 Task: Select the auto option in the terminal command failed.
Action: Mouse moved to (11, 459)
Screenshot: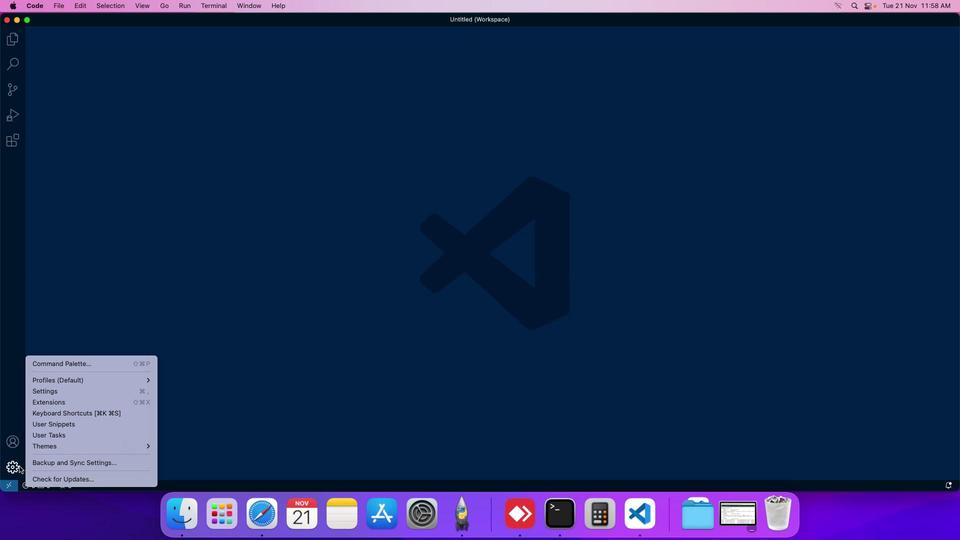 
Action: Mouse pressed left at (11, 459)
Screenshot: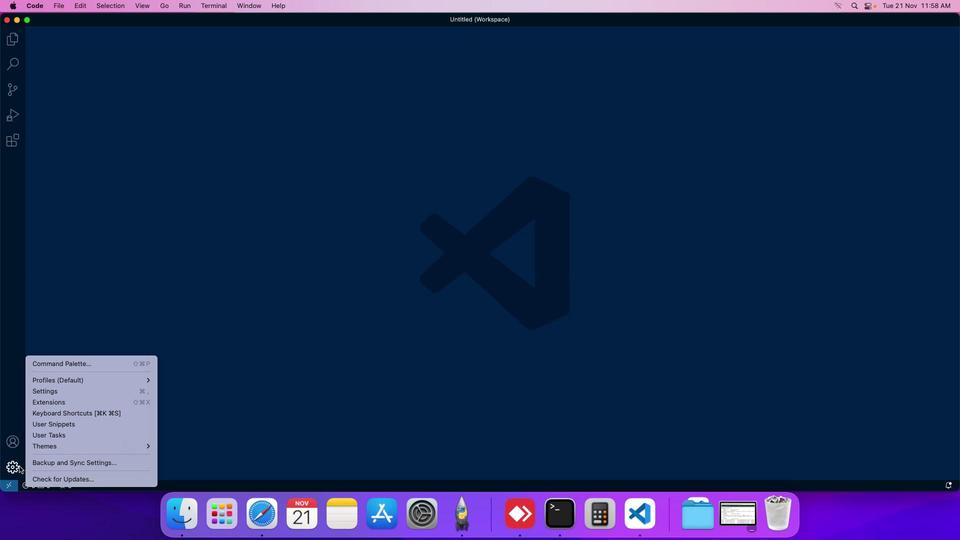
Action: Mouse moved to (50, 386)
Screenshot: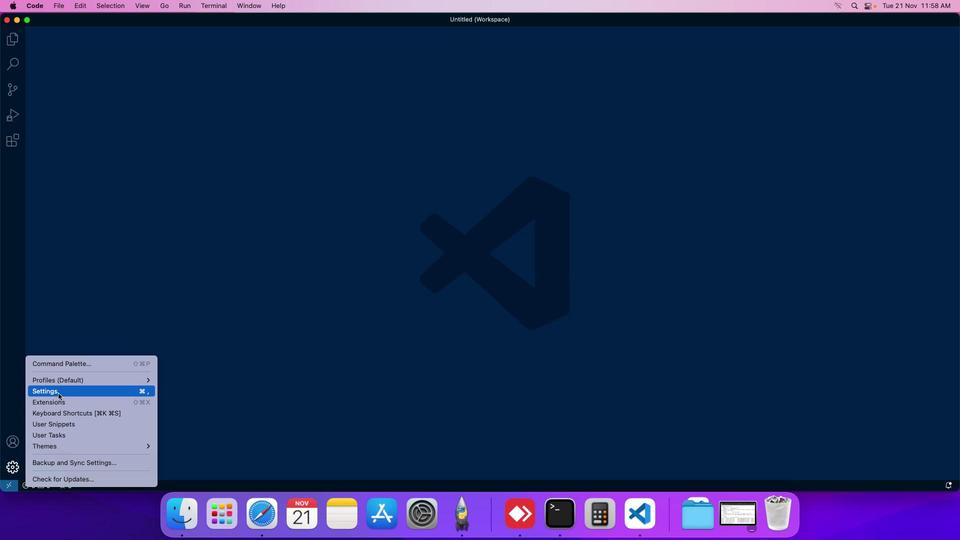 
Action: Mouse pressed left at (50, 386)
Screenshot: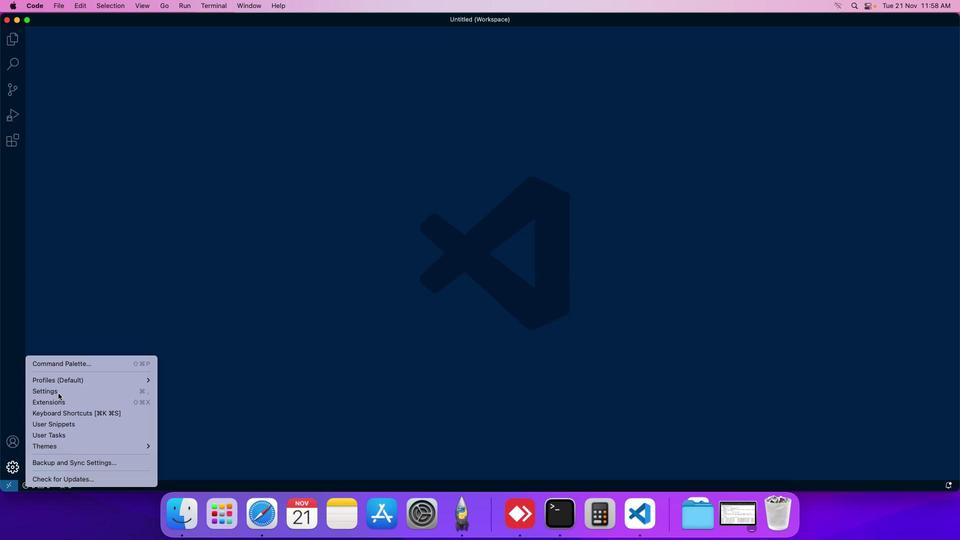 
Action: Mouse moved to (234, 73)
Screenshot: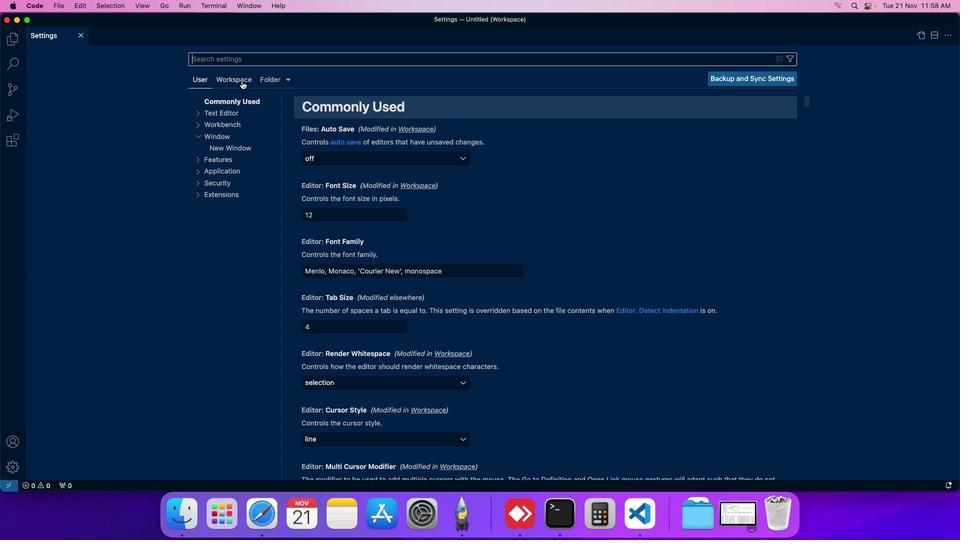 
Action: Mouse pressed left at (234, 73)
Screenshot: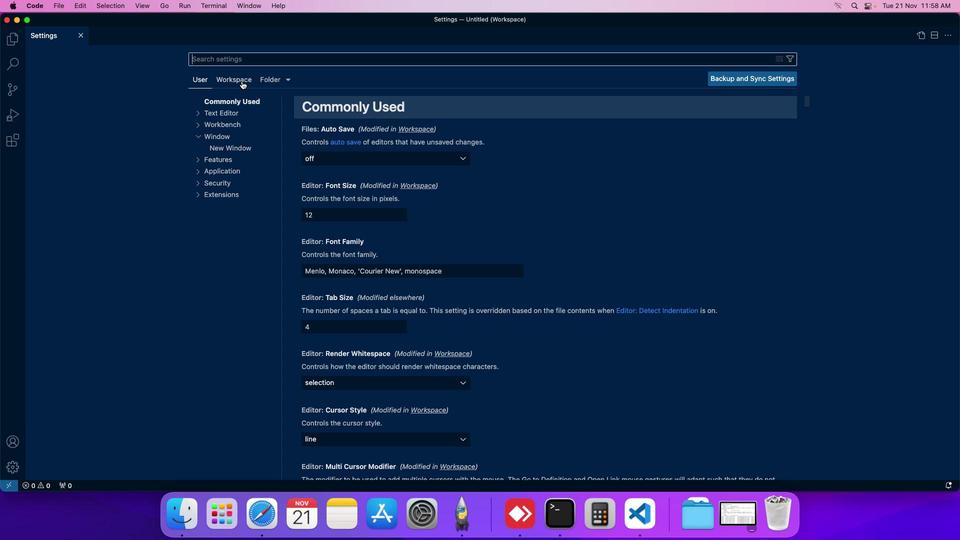 
Action: Mouse moved to (231, 144)
Screenshot: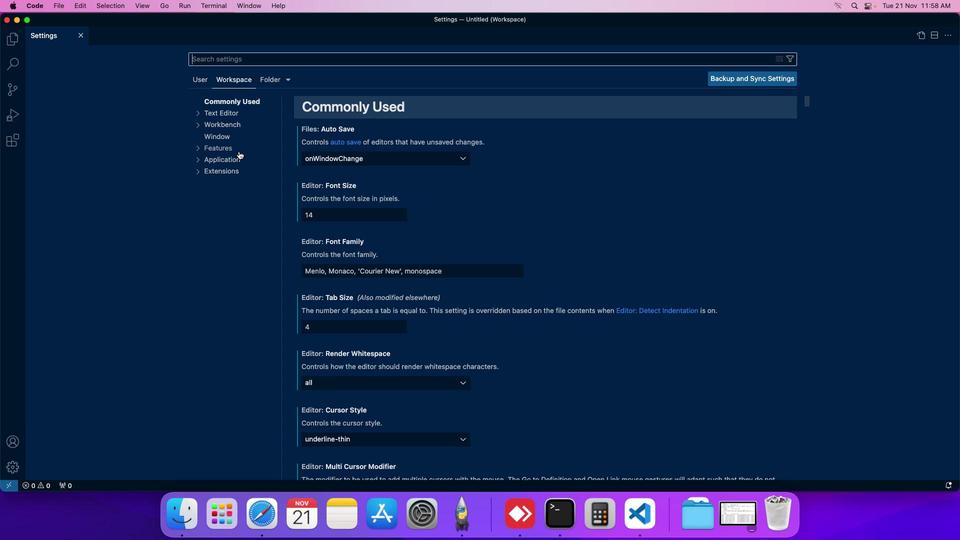
Action: Mouse pressed left at (231, 144)
Screenshot: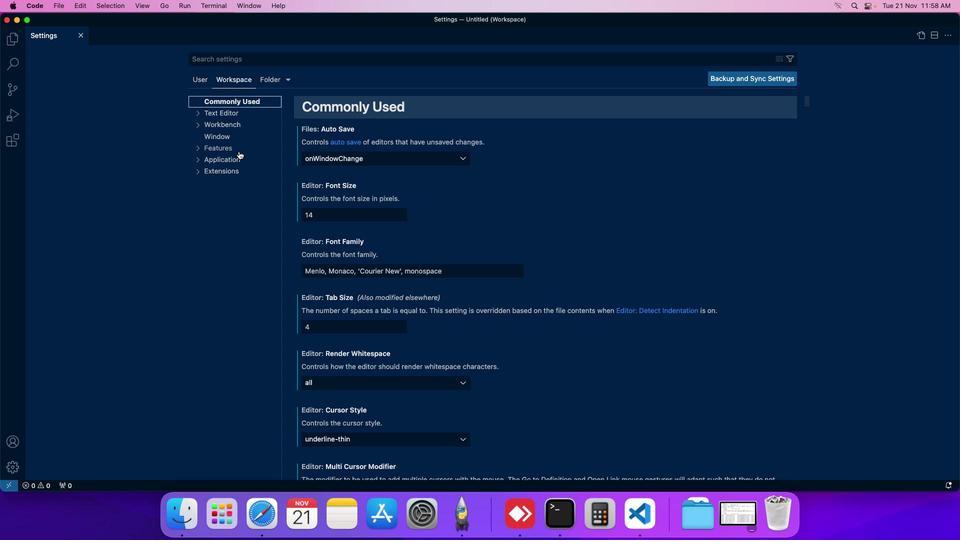 
Action: Mouse moved to (213, 321)
Screenshot: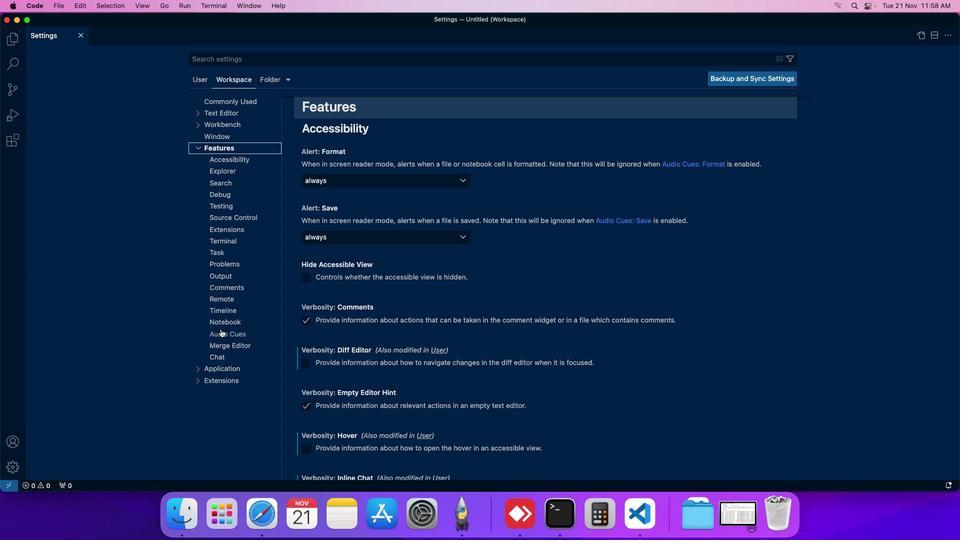 
Action: Mouse pressed left at (213, 321)
Screenshot: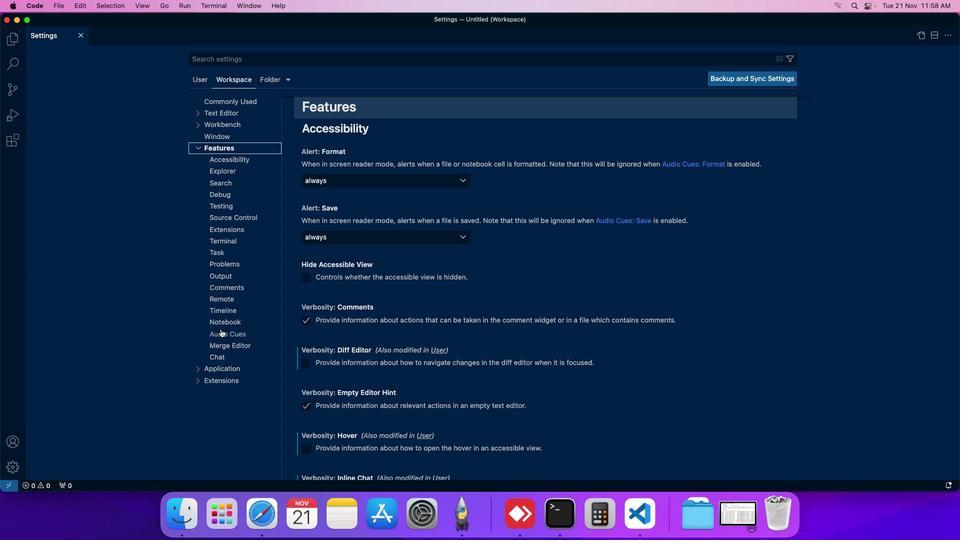 
Action: Mouse moved to (305, 313)
Screenshot: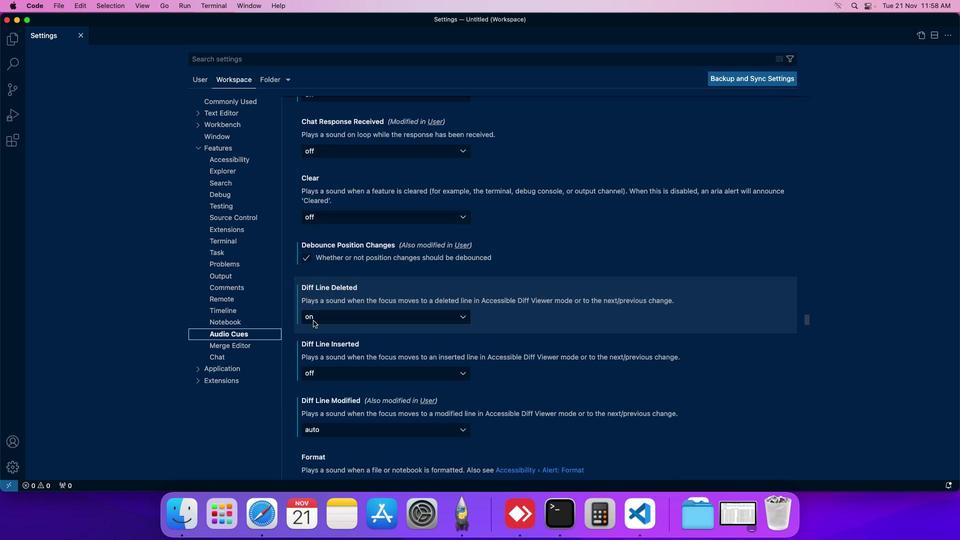 
Action: Mouse scrolled (305, 313) with delta (-7, -7)
Screenshot: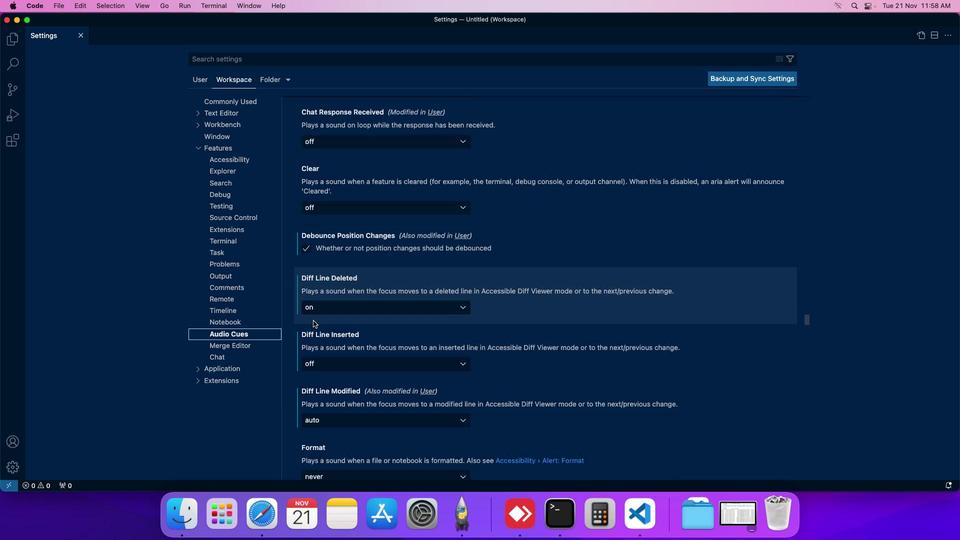 
Action: Mouse moved to (306, 313)
Screenshot: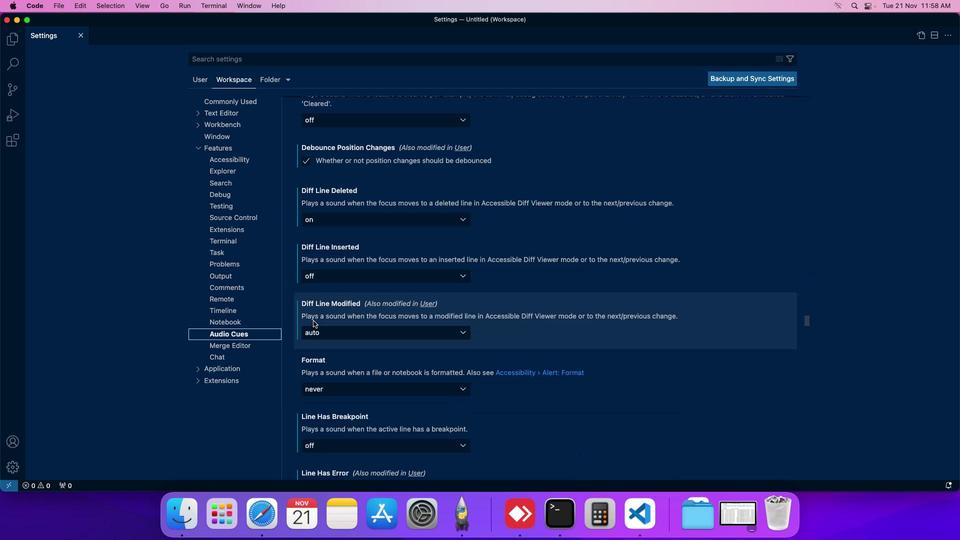 
Action: Mouse scrolled (306, 313) with delta (-7, -7)
Screenshot: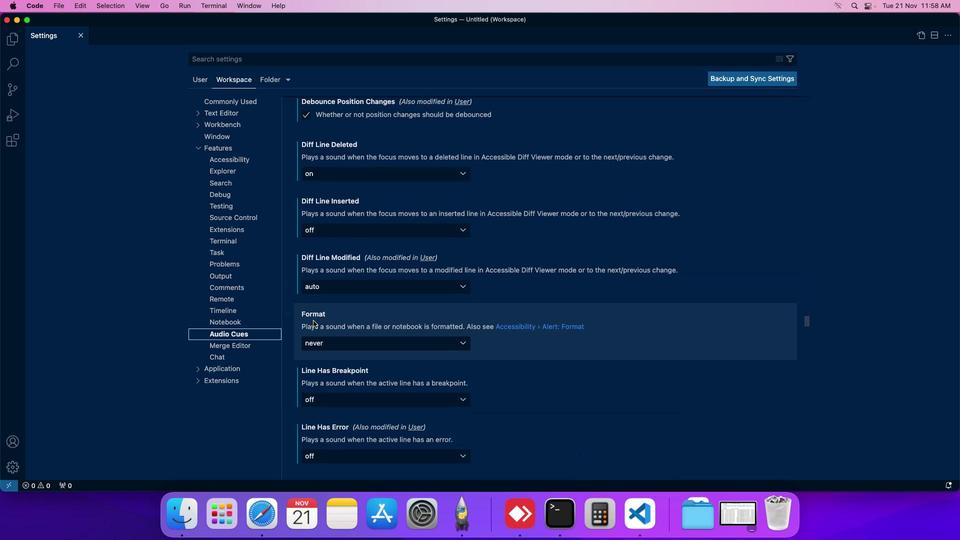 
Action: Mouse scrolled (306, 313) with delta (-7, -7)
Screenshot: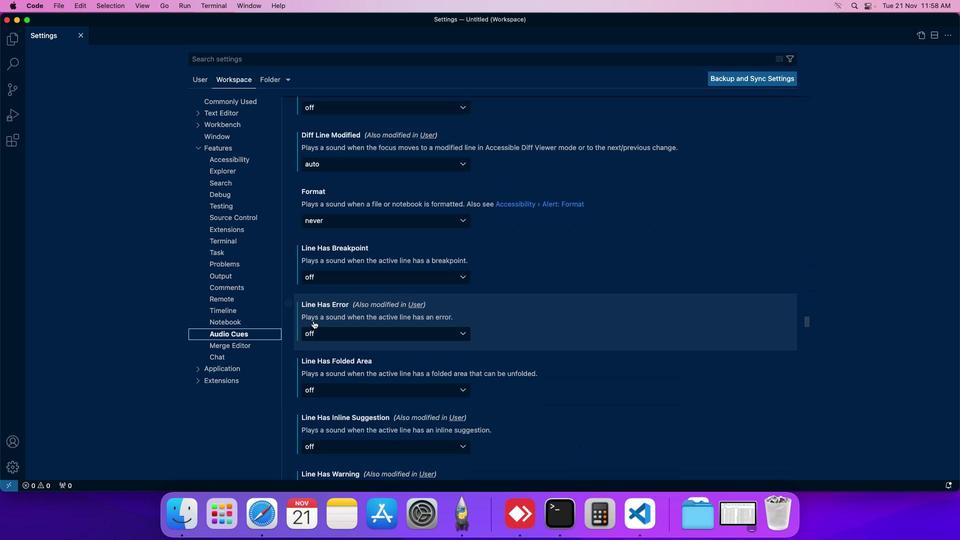 
Action: Mouse scrolled (306, 313) with delta (-7, -7)
Screenshot: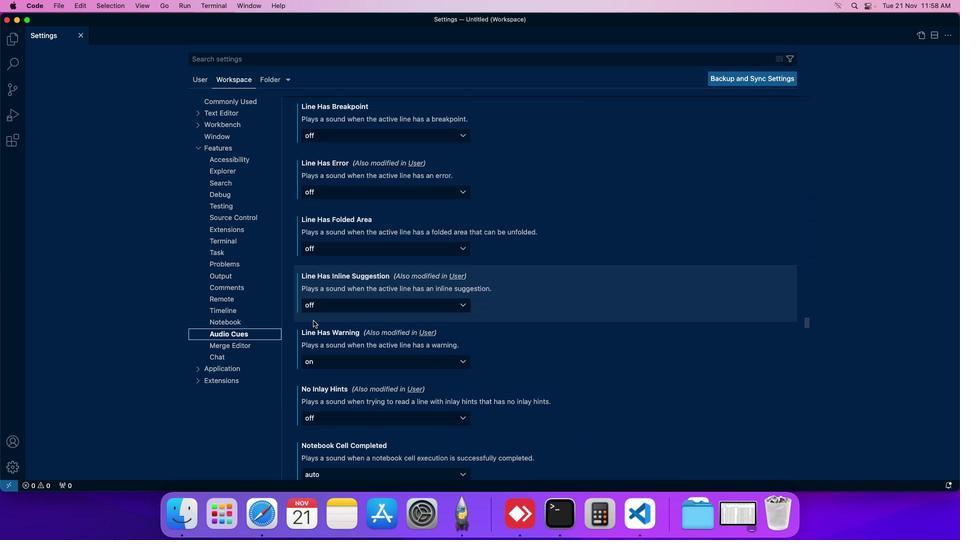 
Action: Mouse scrolled (306, 313) with delta (-7, -7)
Screenshot: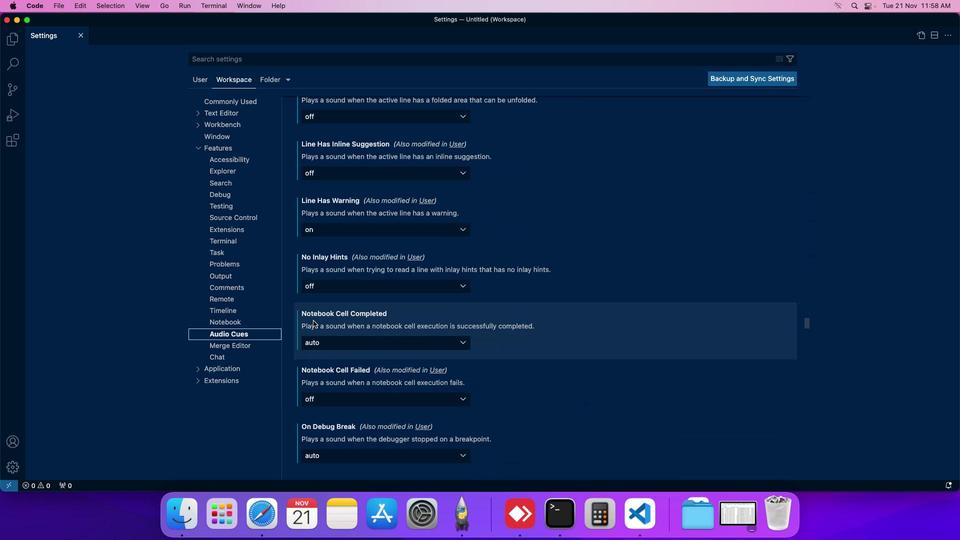 
Action: Mouse moved to (305, 313)
Screenshot: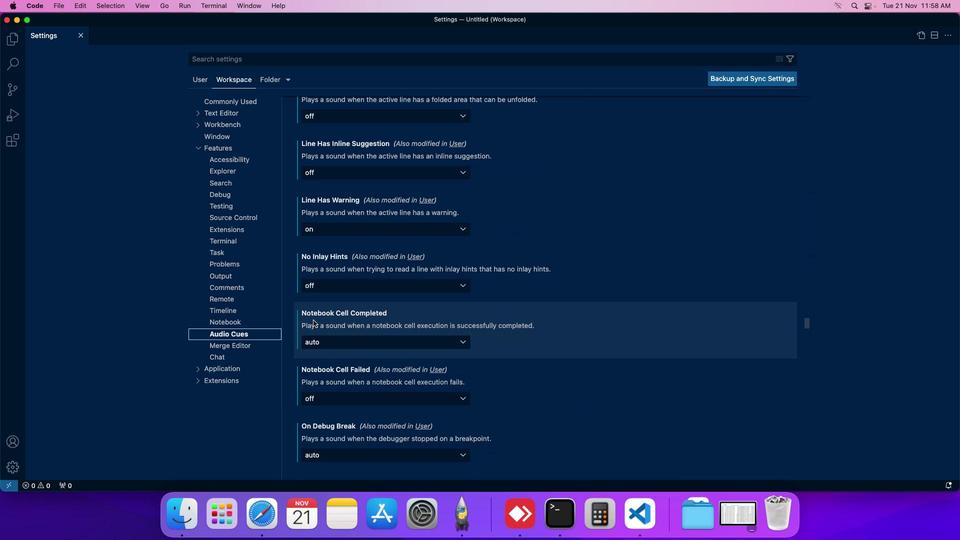 
Action: Mouse scrolled (305, 313) with delta (-7, -7)
Screenshot: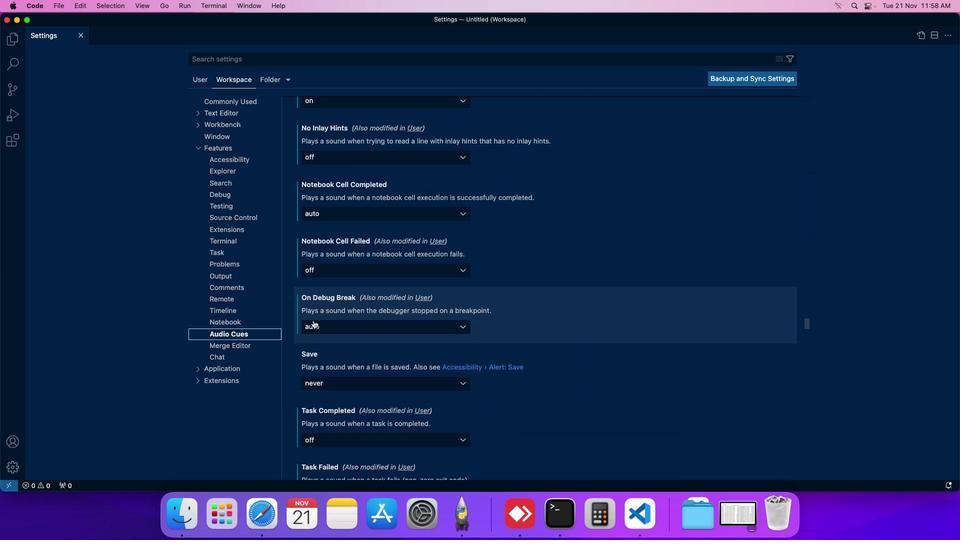 
Action: Mouse scrolled (305, 313) with delta (-7, -7)
Screenshot: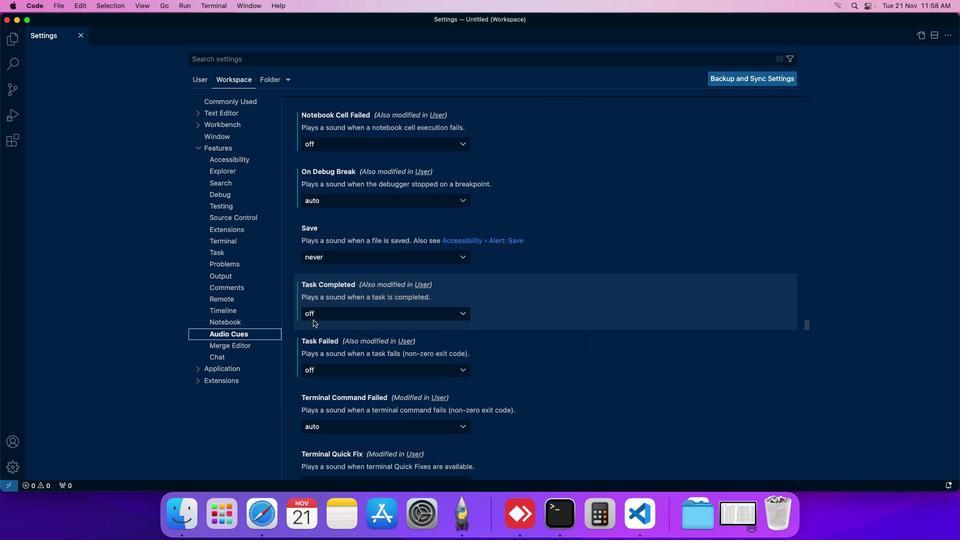 
Action: Mouse scrolled (305, 313) with delta (-7, -7)
Screenshot: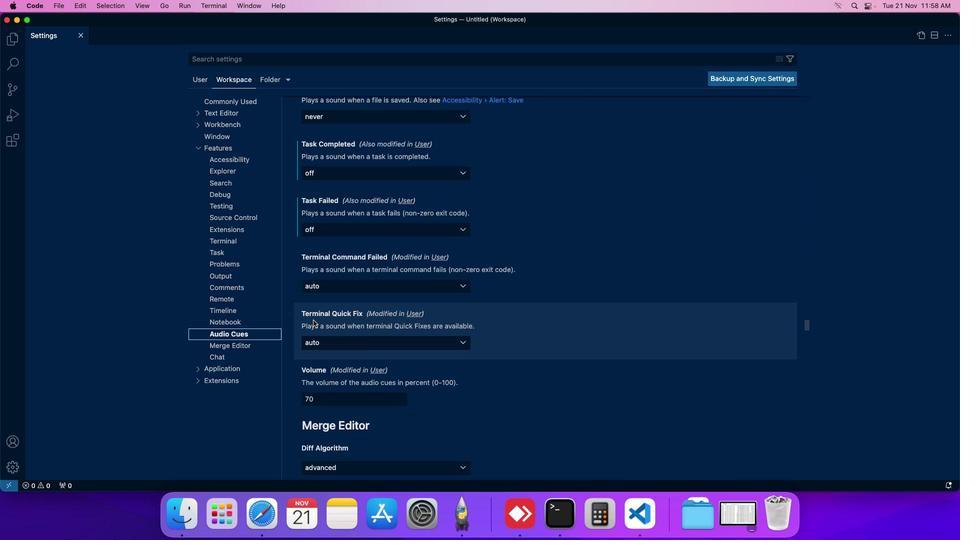 
Action: Mouse moved to (324, 278)
Screenshot: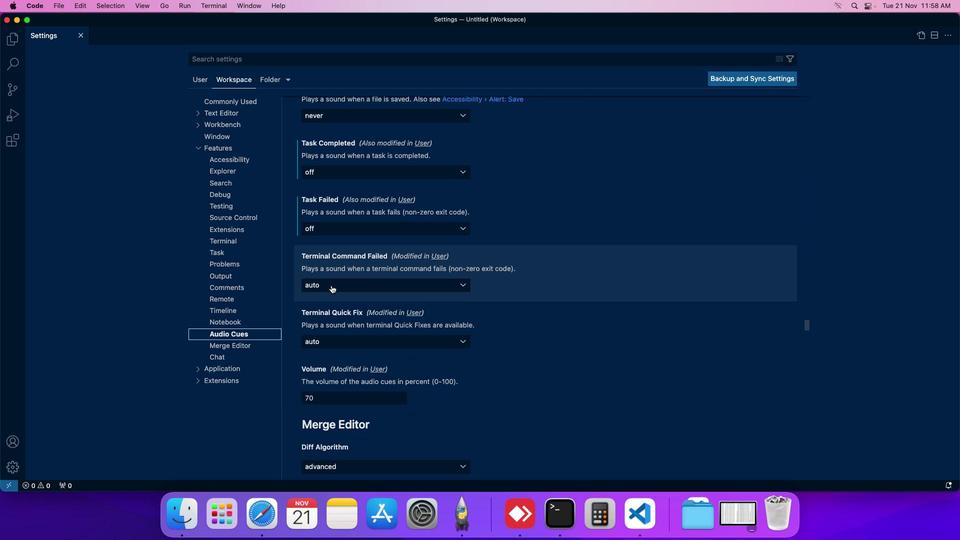 
Action: Mouse pressed left at (324, 278)
Screenshot: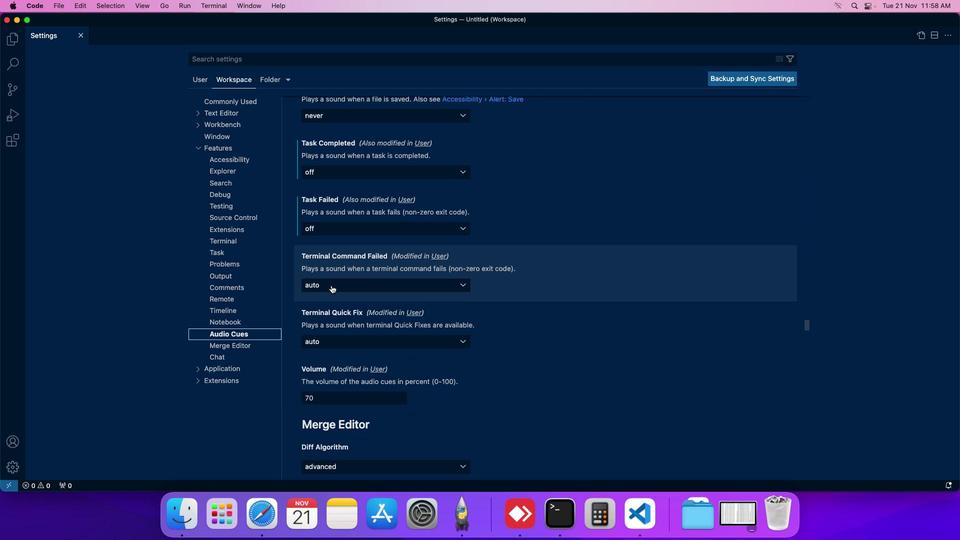 
Action: Mouse moved to (309, 291)
Screenshot: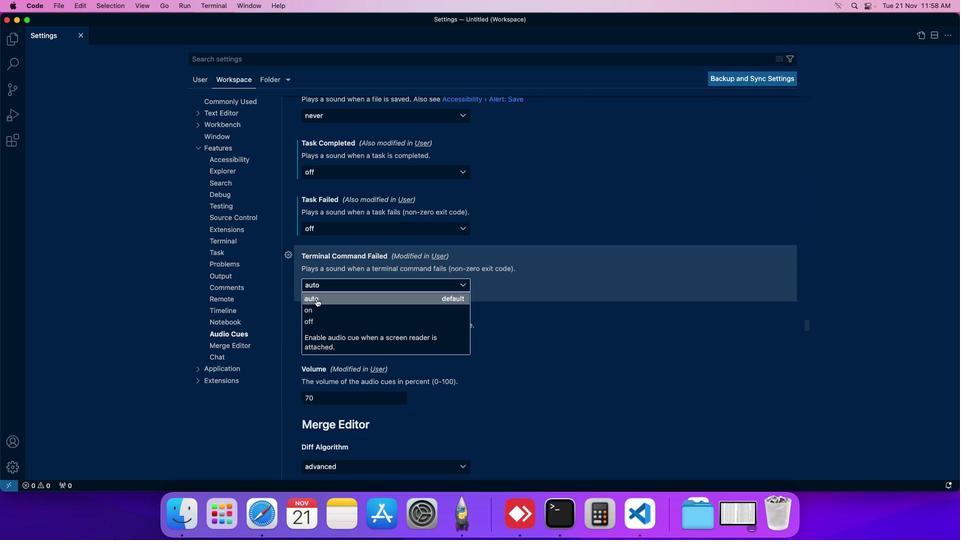 
Action: Mouse pressed left at (309, 291)
Screenshot: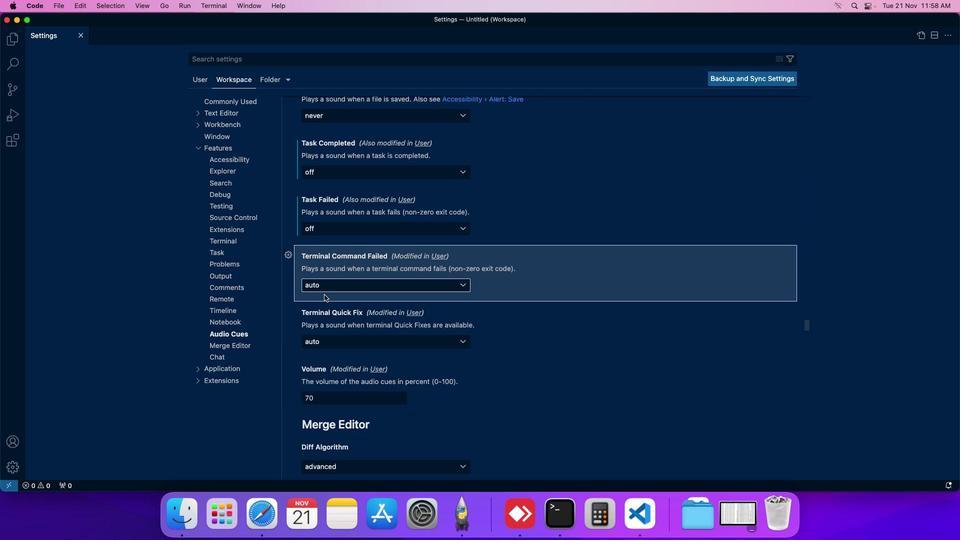 
Action: Mouse moved to (325, 280)
Screenshot: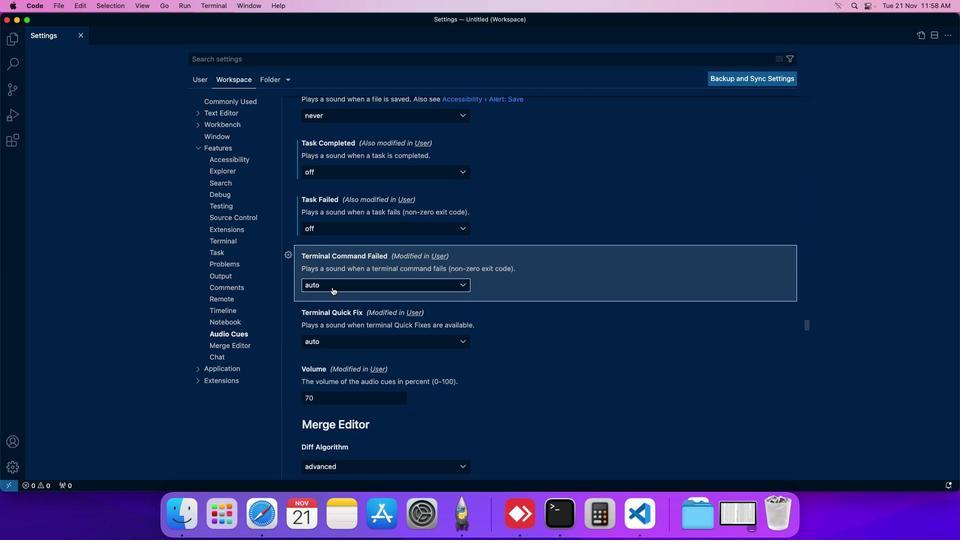 
